 Task: Sort the products in the category "Swiss" by unit price (high first).
Action: Mouse moved to (725, 266)
Screenshot: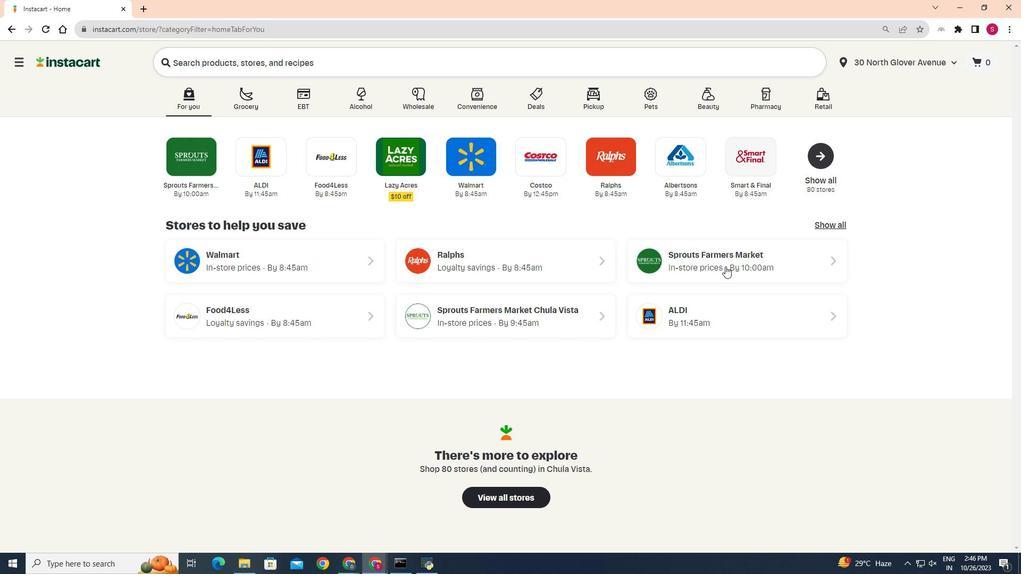 
Action: Mouse pressed left at (725, 266)
Screenshot: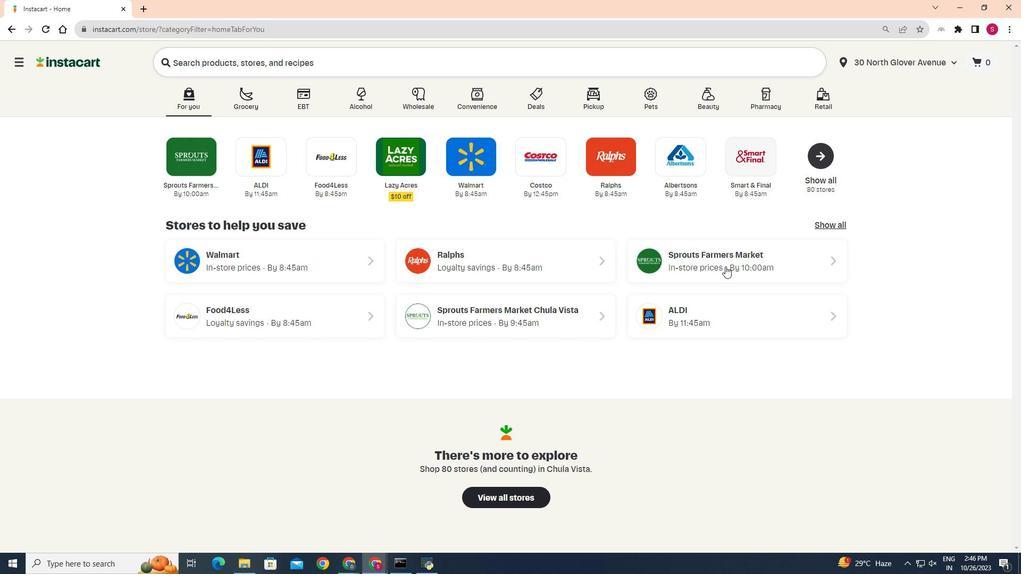 
Action: Mouse moved to (37, 446)
Screenshot: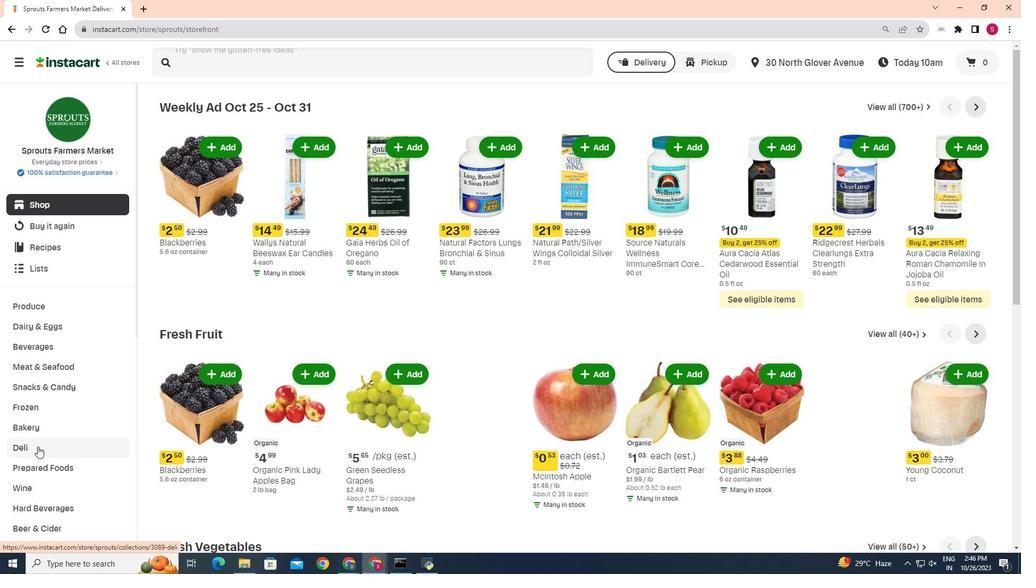 
Action: Mouse pressed left at (37, 446)
Screenshot: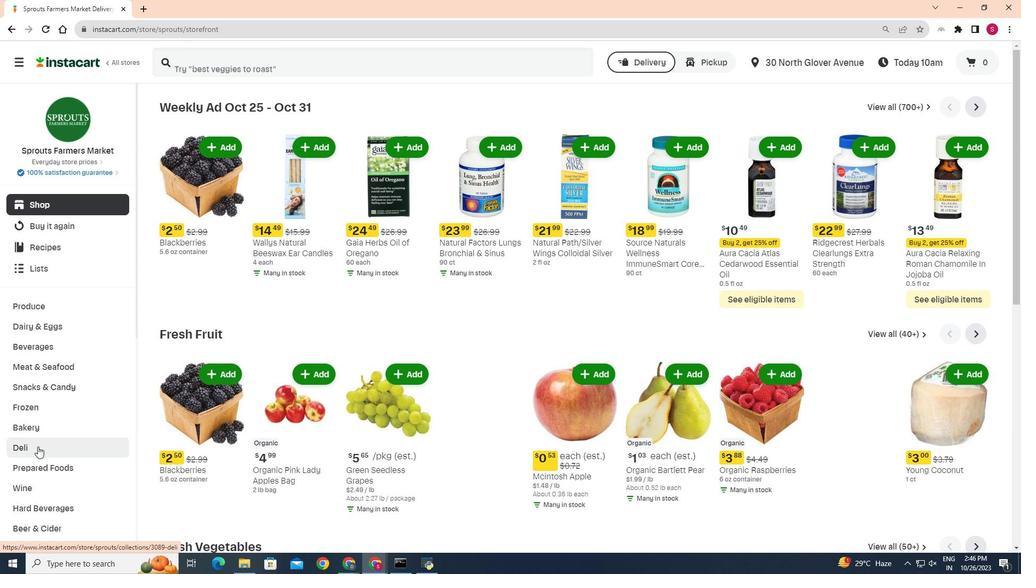 
Action: Mouse moved to (277, 132)
Screenshot: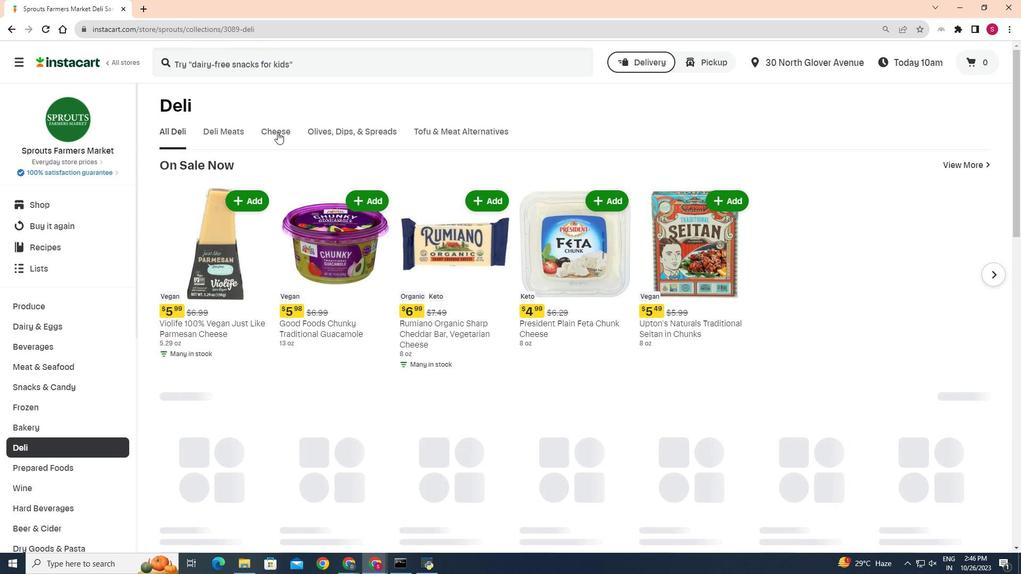
Action: Mouse pressed left at (277, 132)
Screenshot: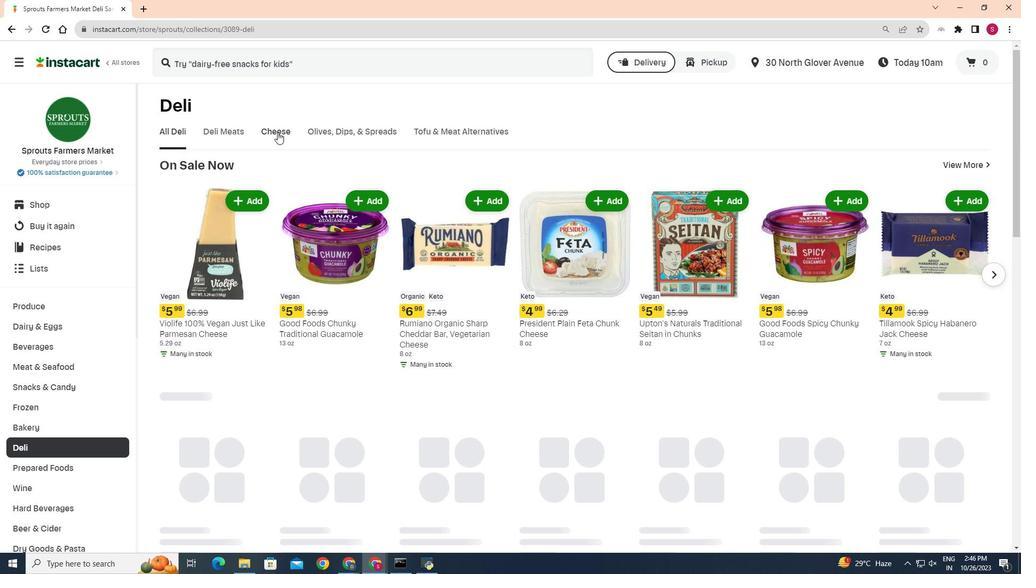 
Action: Mouse moved to (662, 183)
Screenshot: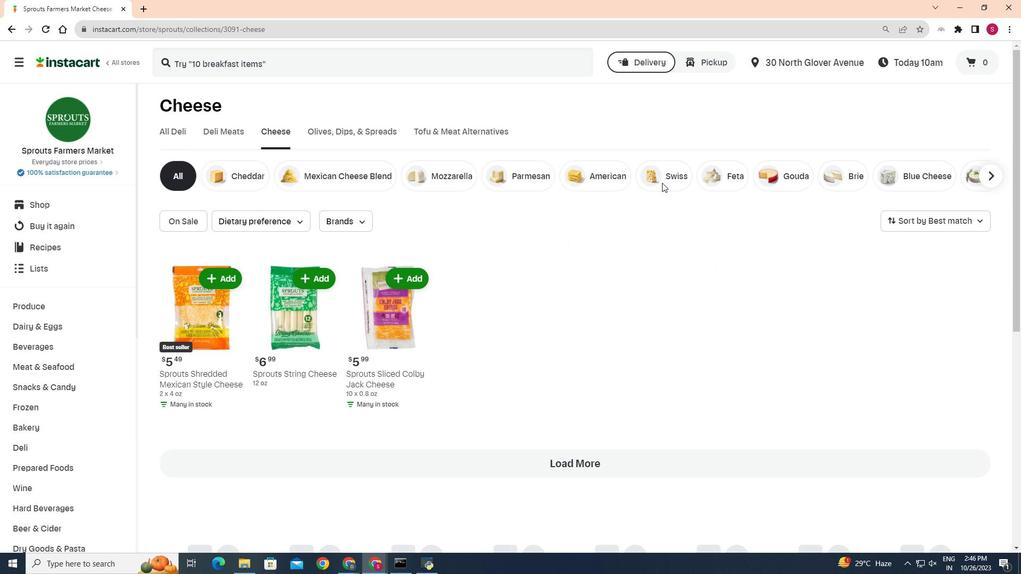
Action: Mouse pressed left at (662, 183)
Screenshot: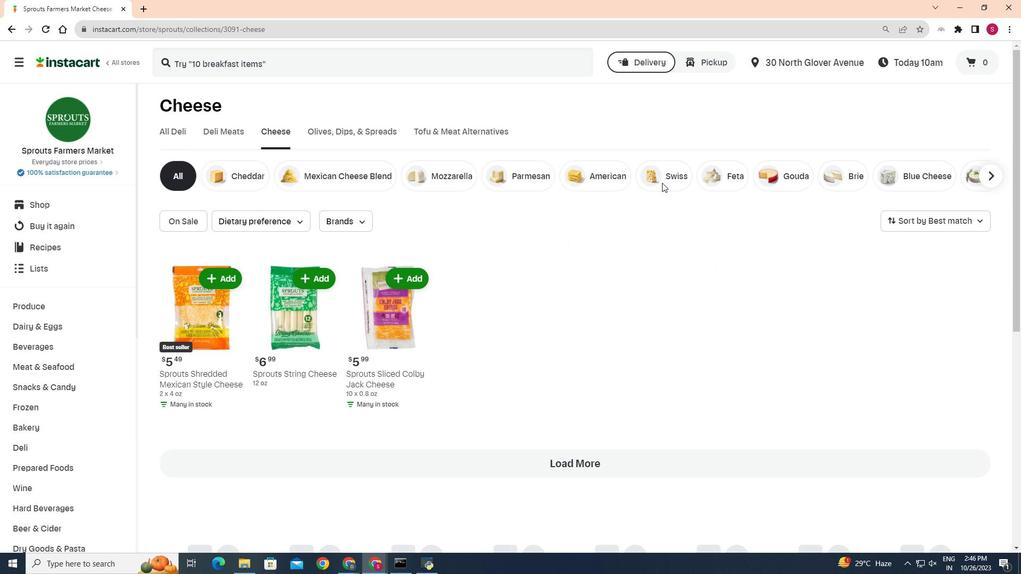 
Action: Mouse moved to (664, 172)
Screenshot: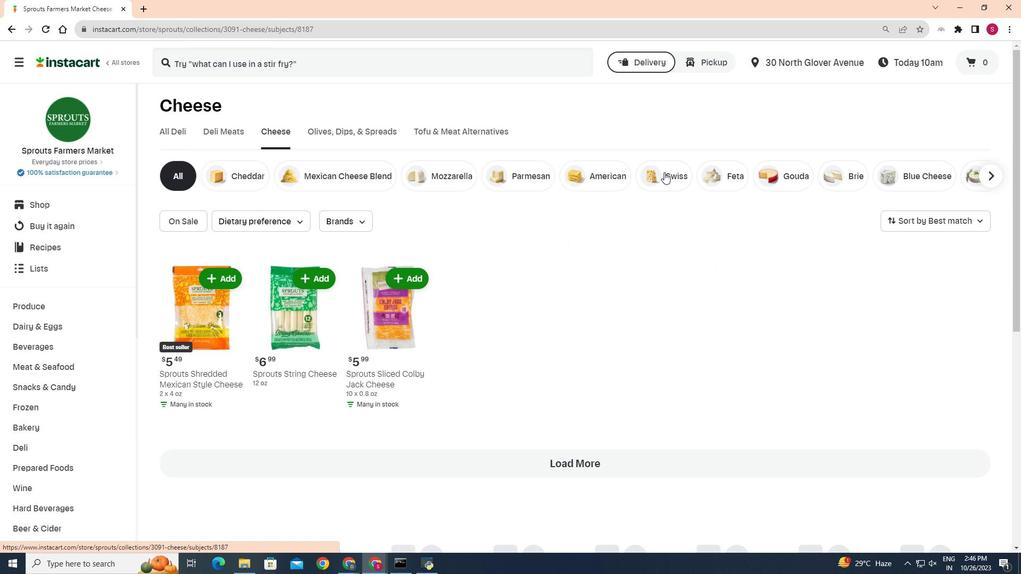 
Action: Mouse pressed left at (664, 172)
Screenshot: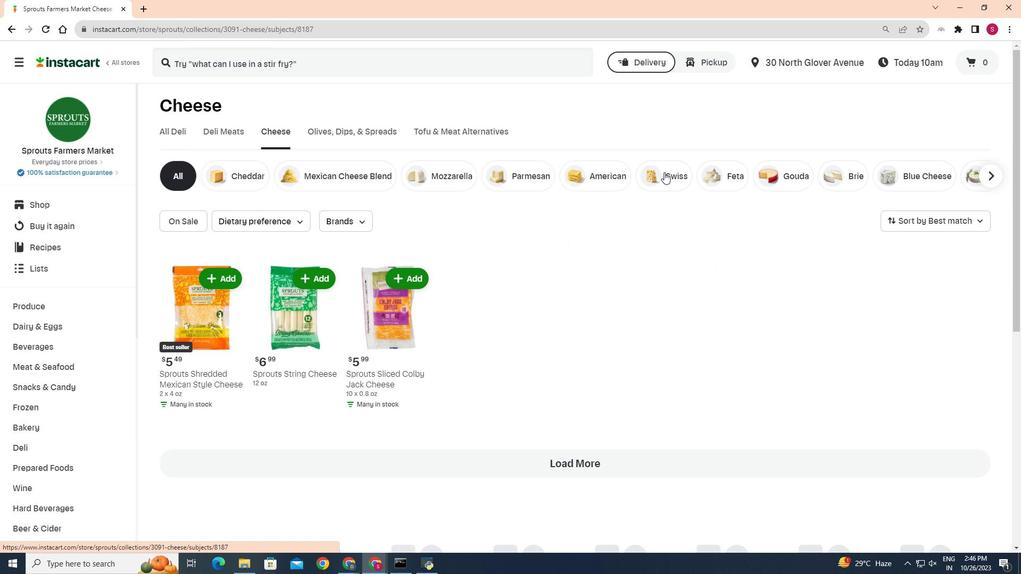 
Action: Mouse moved to (978, 219)
Screenshot: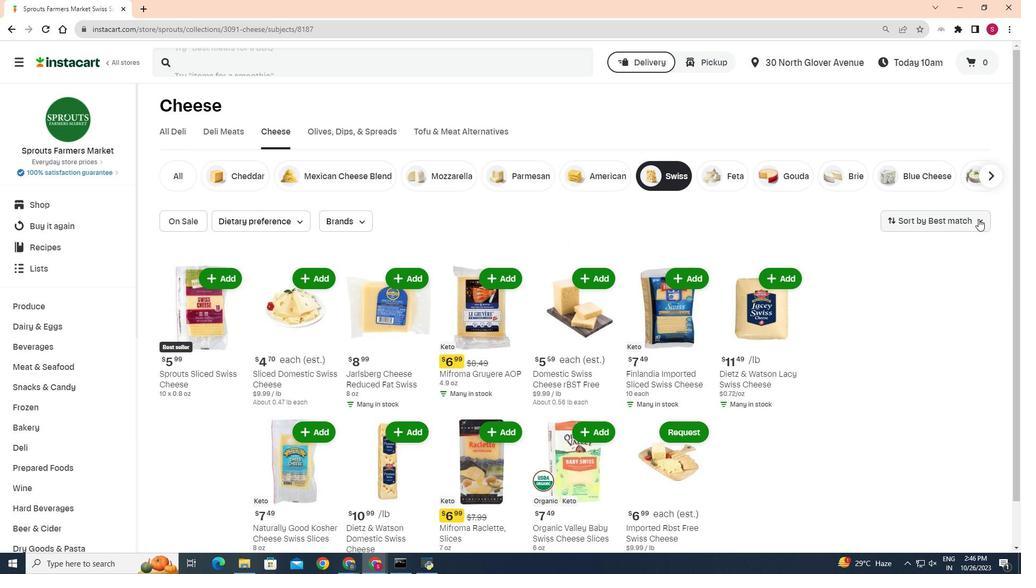 
Action: Mouse pressed left at (978, 219)
Screenshot: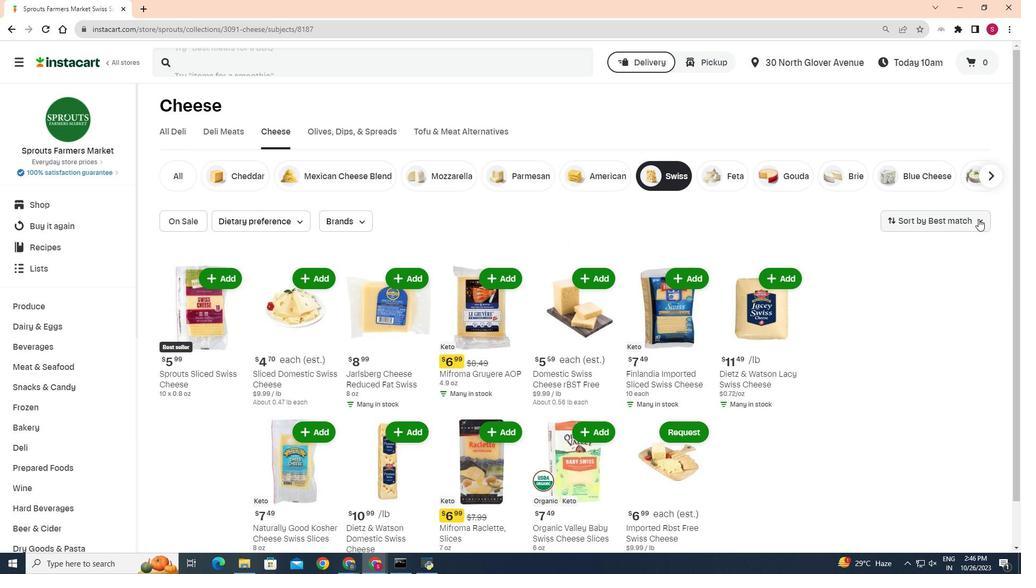 
Action: Mouse moved to (965, 352)
Screenshot: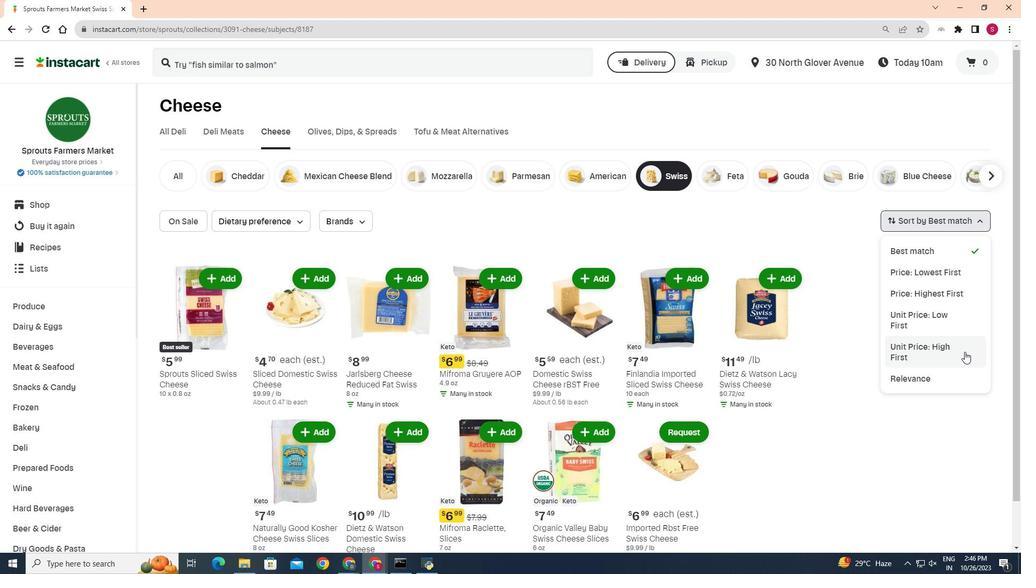 
Action: Mouse pressed left at (965, 352)
Screenshot: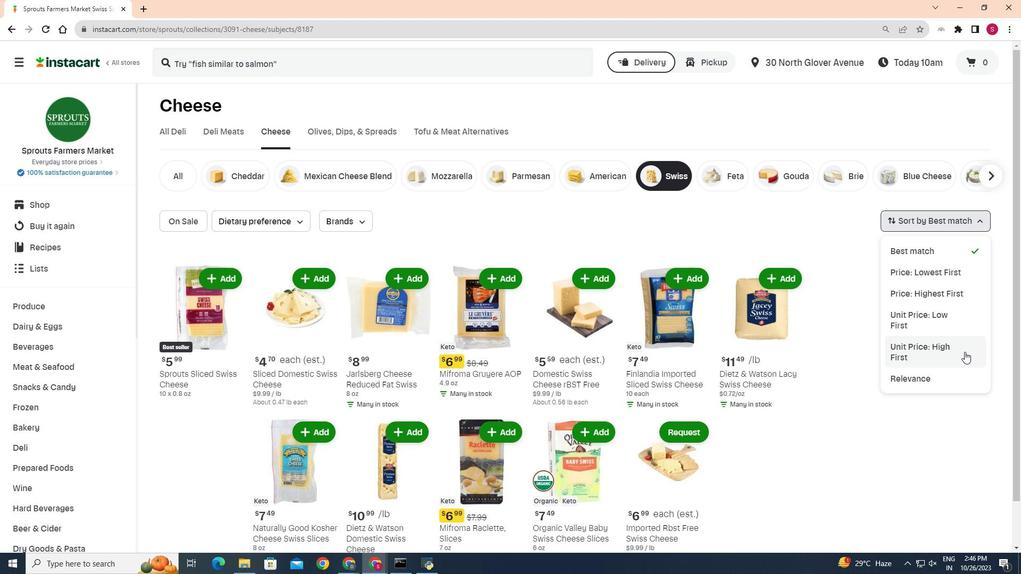 
Action: Mouse moved to (879, 355)
Screenshot: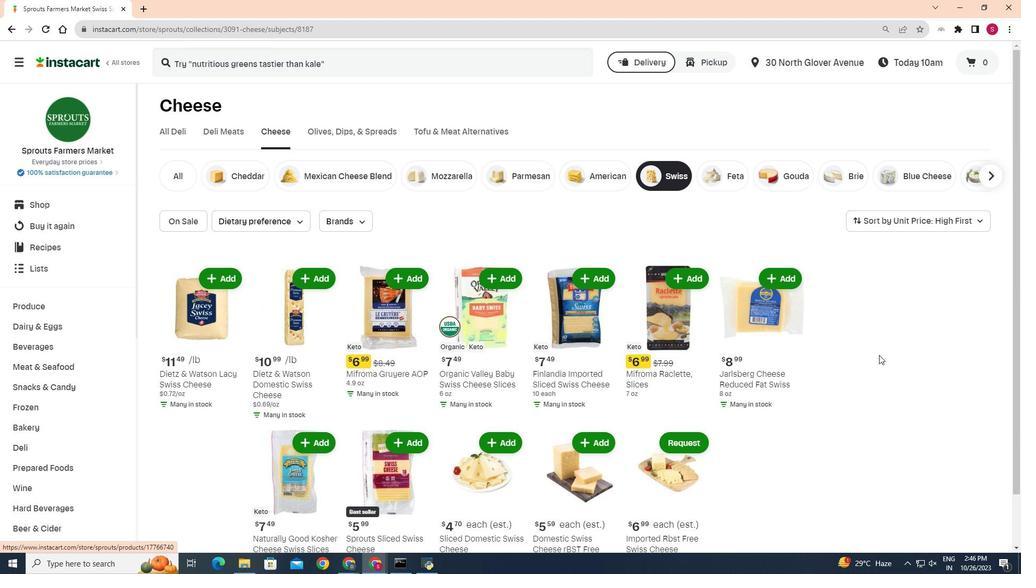 
Action: Mouse scrolled (879, 354) with delta (0, 0)
Screenshot: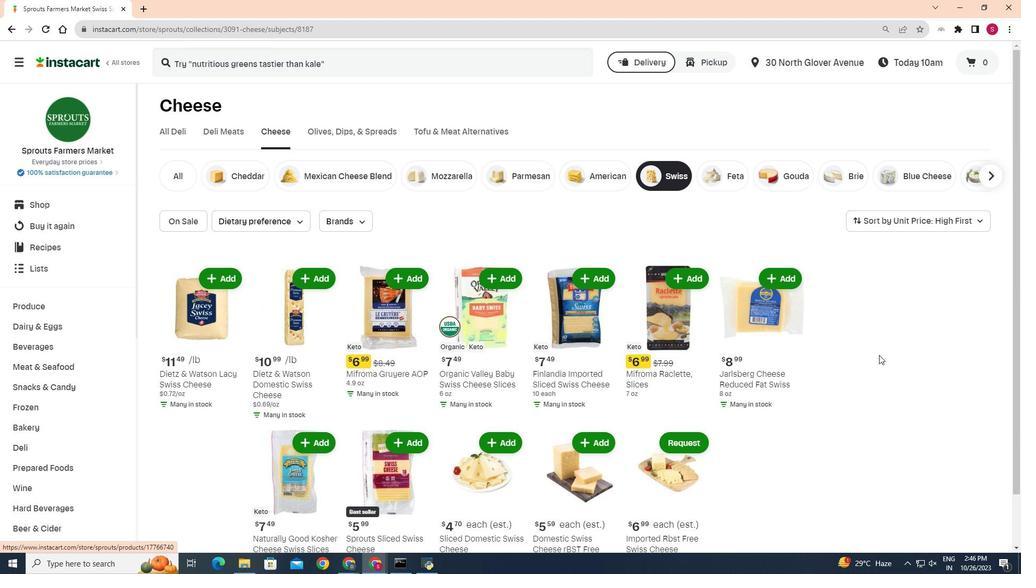 
Action: Mouse scrolled (879, 354) with delta (0, 0)
Screenshot: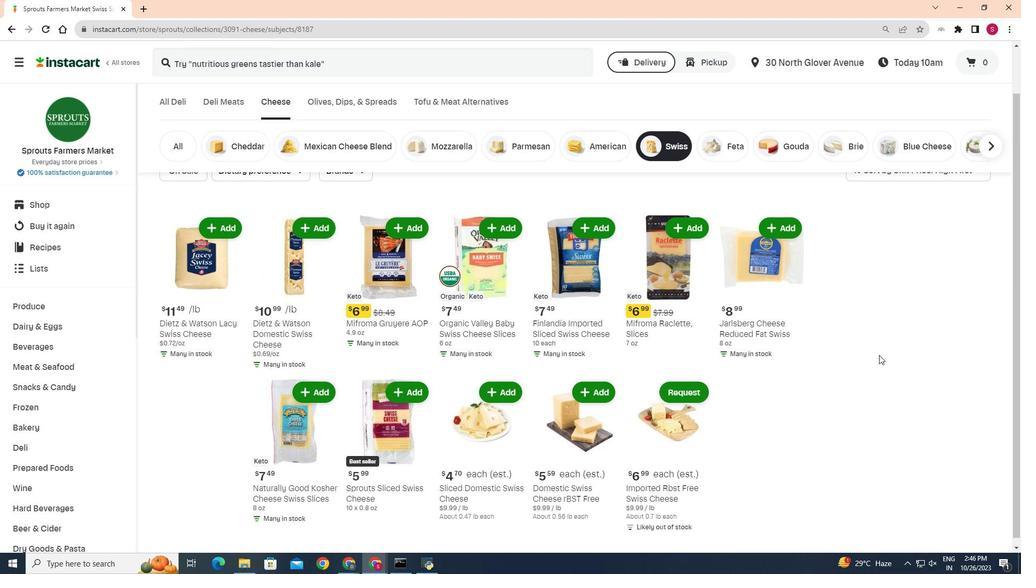 
Action: Mouse scrolled (879, 354) with delta (0, 0)
Screenshot: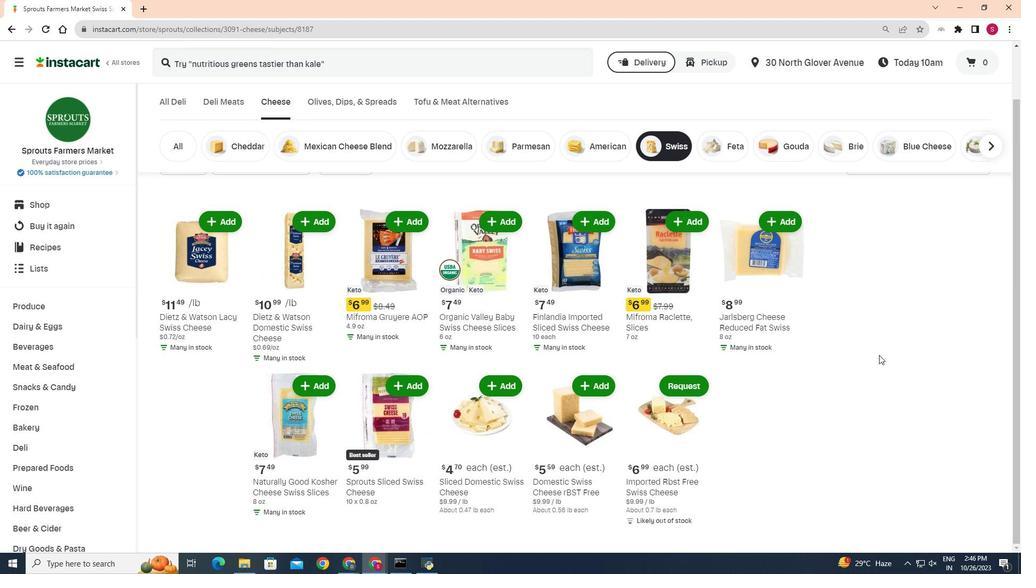 
Action: Mouse moved to (879, 354)
Screenshot: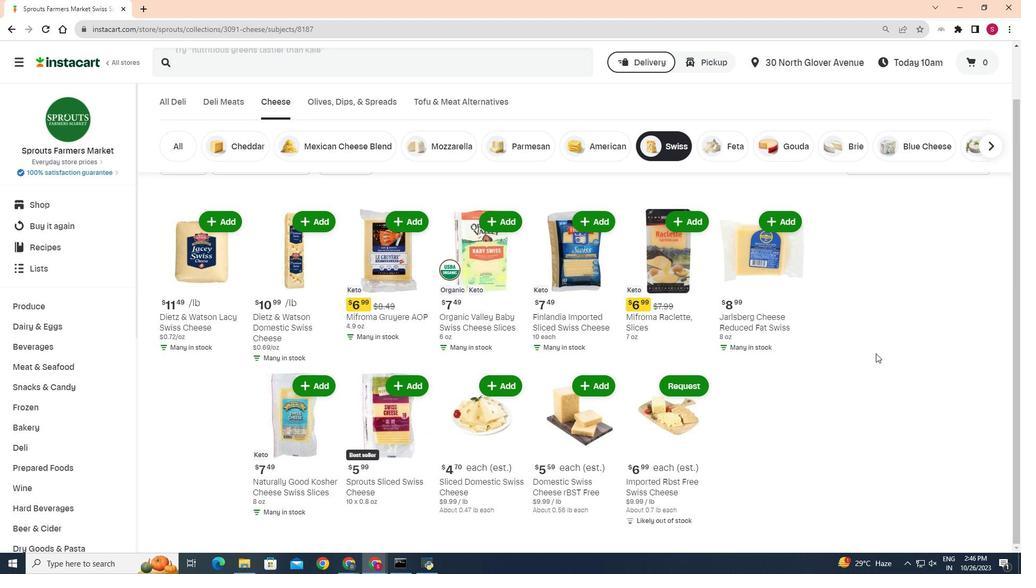
